 Task: Add a condition where "Hours since ticket status pending Less than Ninety" in recently solved tickets.
Action: Mouse moved to (106, 369)
Screenshot: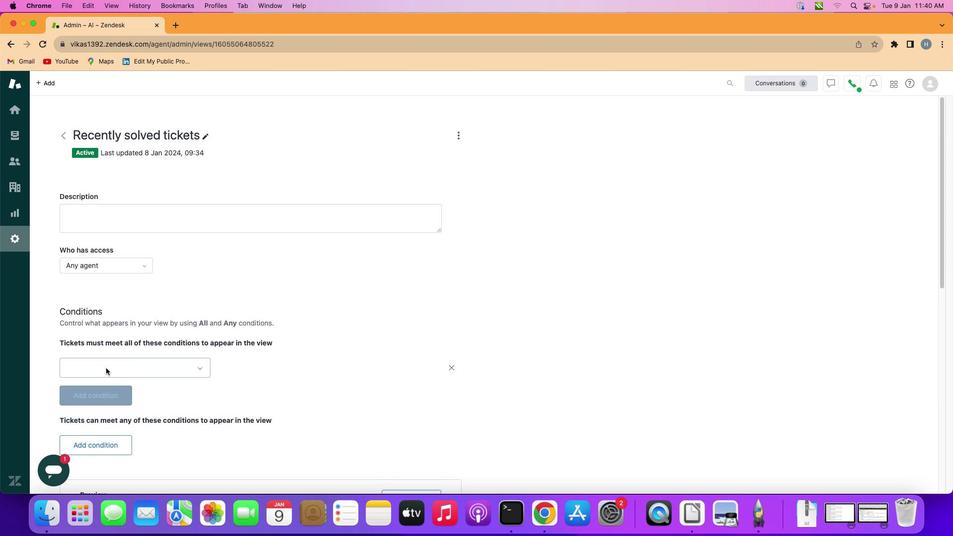 
Action: Mouse pressed left at (106, 369)
Screenshot: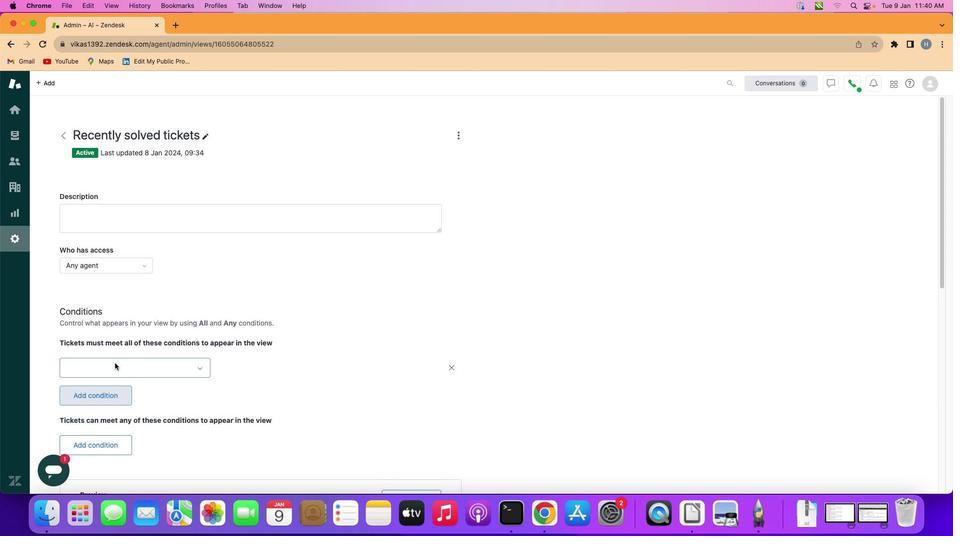 
Action: Mouse moved to (134, 357)
Screenshot: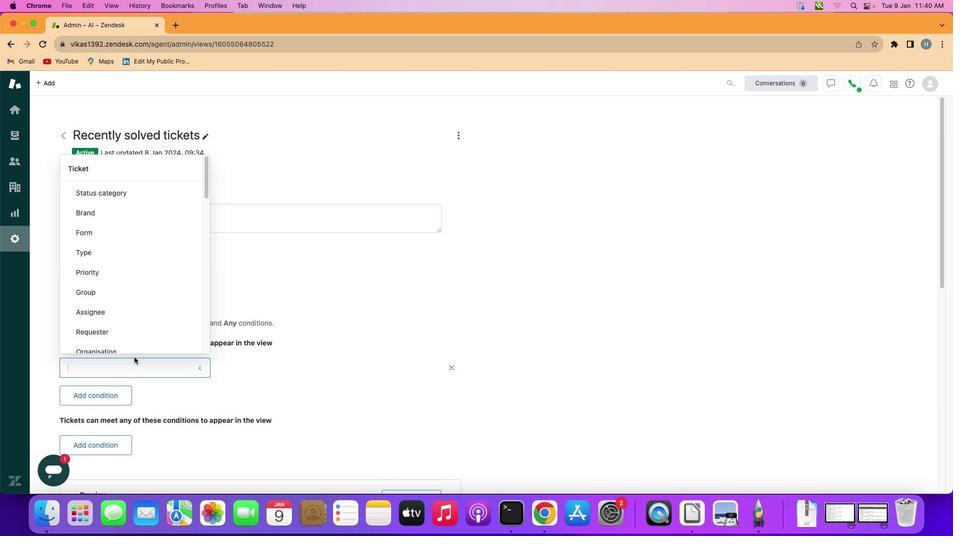 
Action: Mouse pressed left at (134, 357)
Screenshot: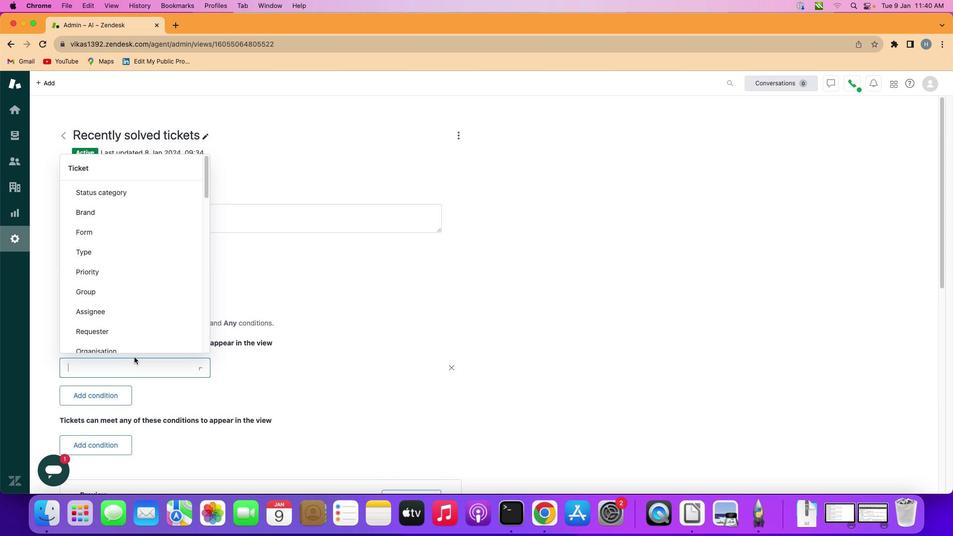 
Action: Mouse moved to (144, 283)
Screenshot: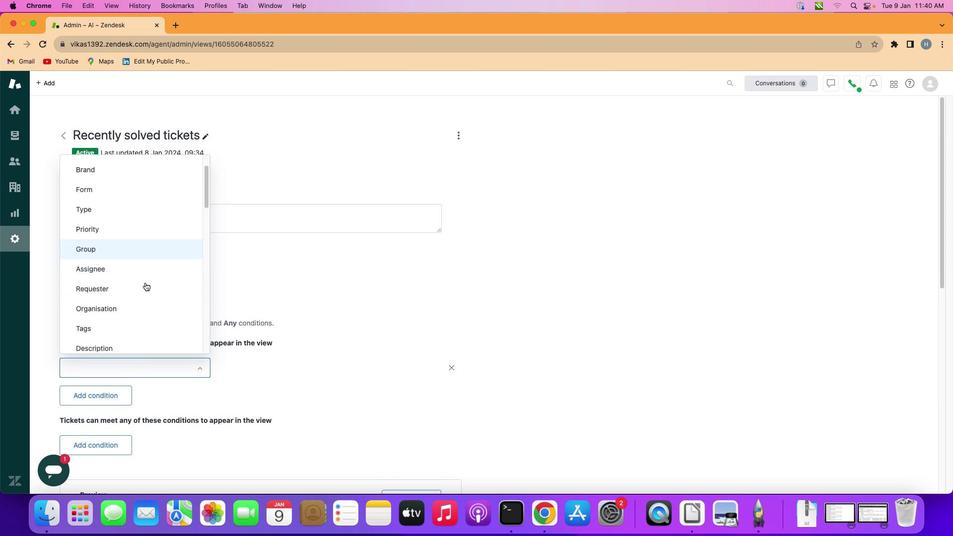 
Action: Mouse scrolled (144, 283) with delta (0, 0)
Screenshot: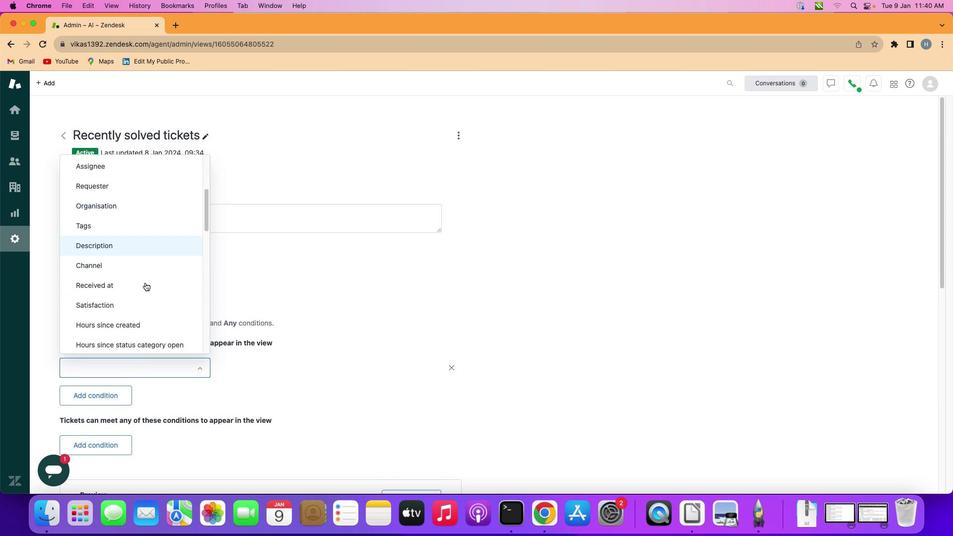 
Action: Mouse scrolled (144, 283) with delta (0, 0)
Screenshot: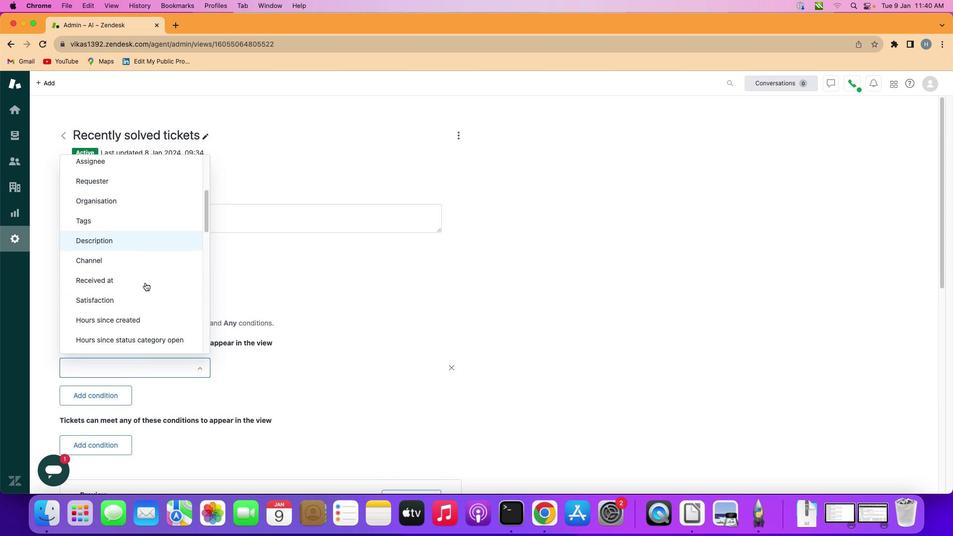 
Action: Mouse scrolled (144, 283) with delta (0, 0)
Screenshot: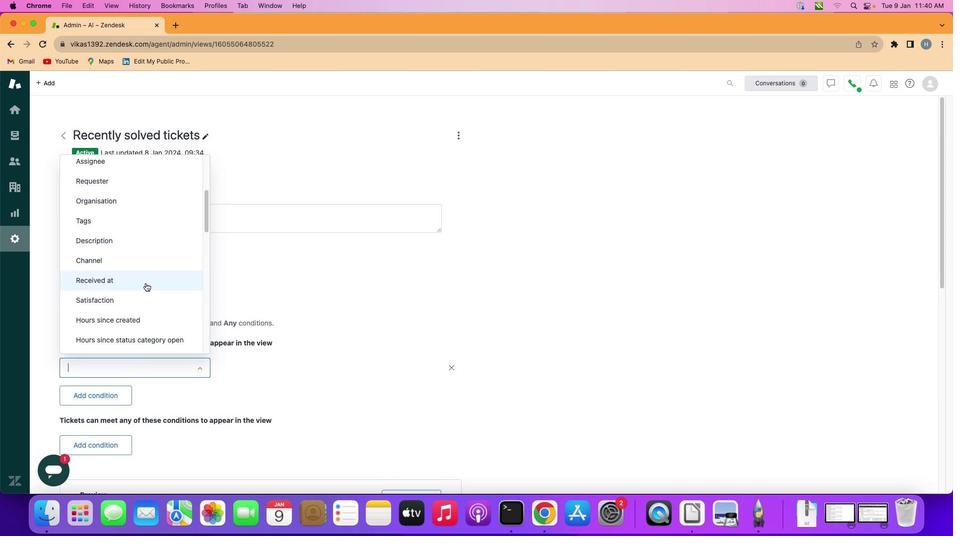 
Action: Mouse scrolled (144, 283) with delta (0, -1)
Screenshot: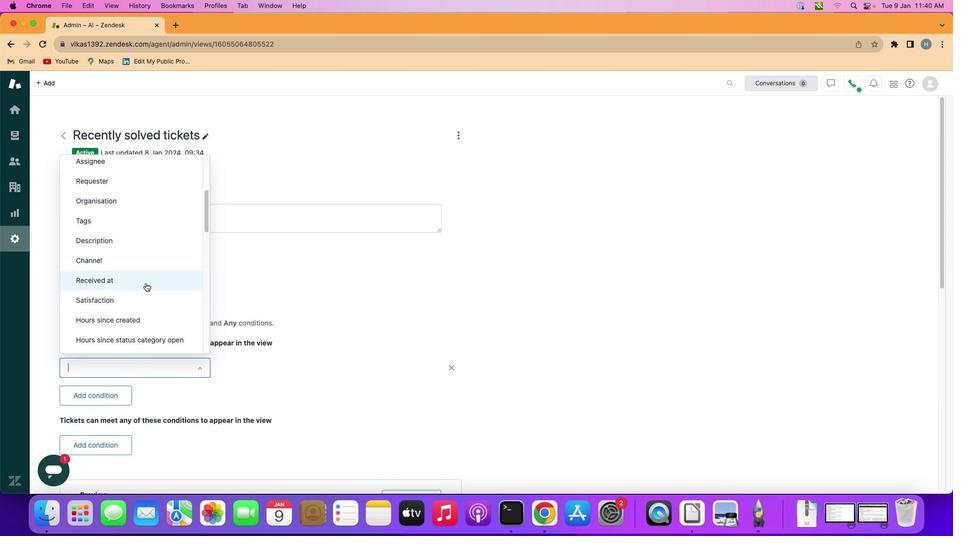 
Action: Mouse moved to (145, 282)
Screenshot: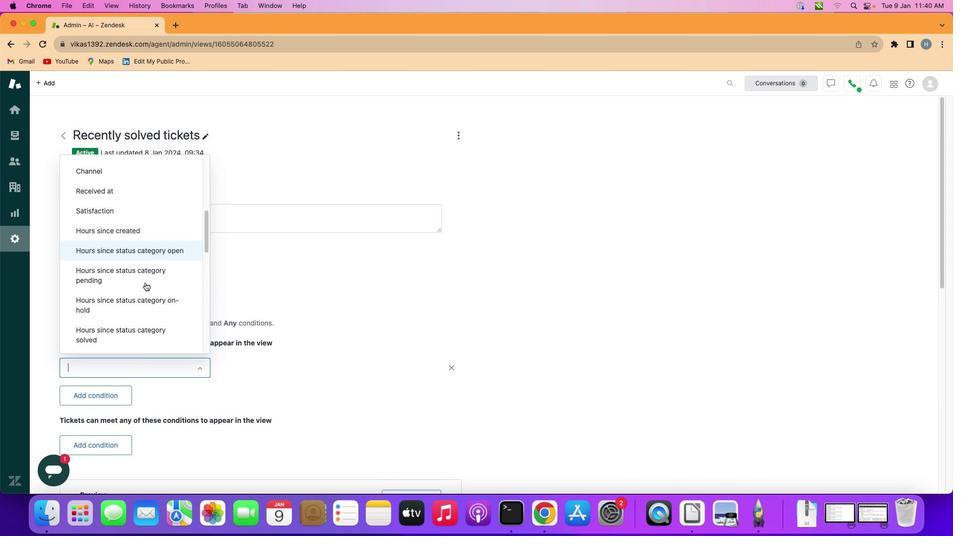 
Action: Mouse scrolled (145, 282) with delta (0, 0)
Screenshot: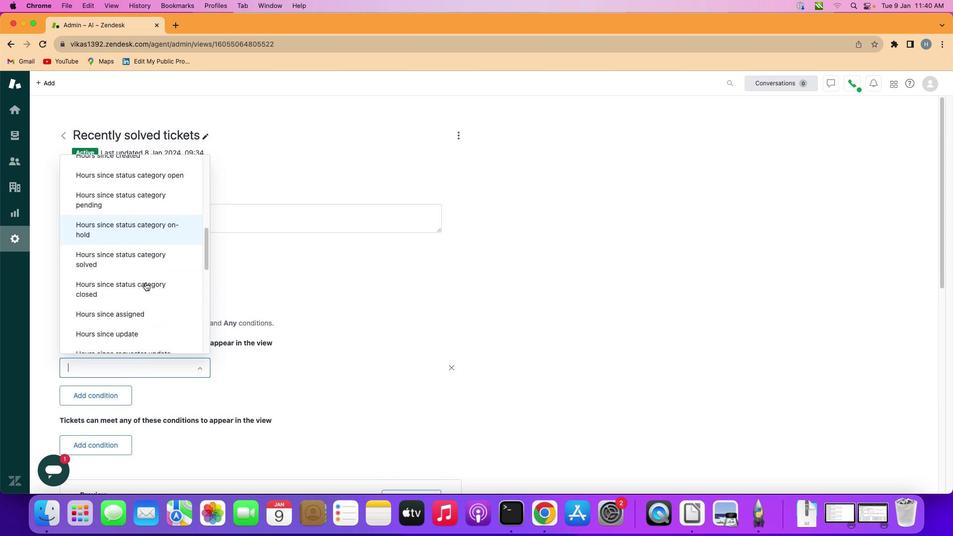 
Action: Mouse scrolled (145, 282) with delta (0, 0)
Screenshot: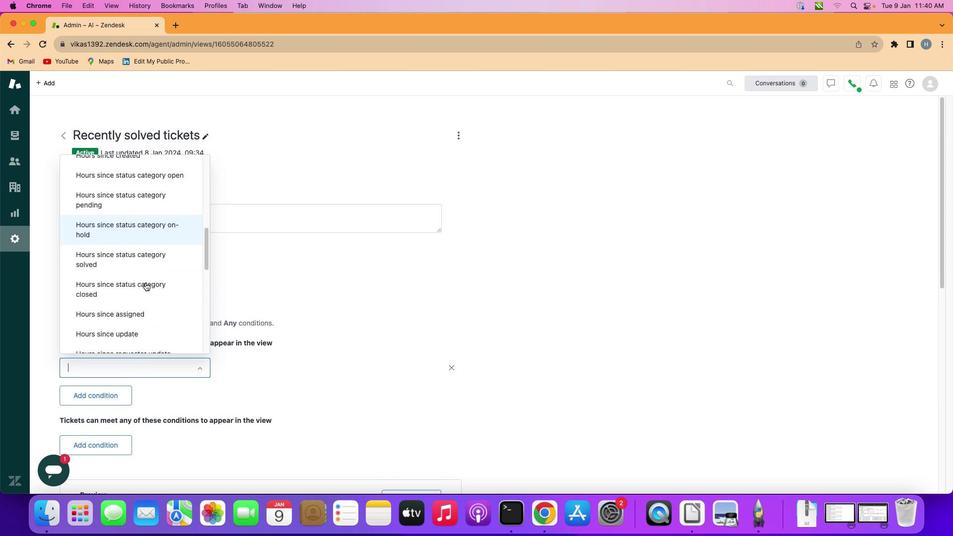 
Action: Mouse moved to (145, 282)
Screenshot: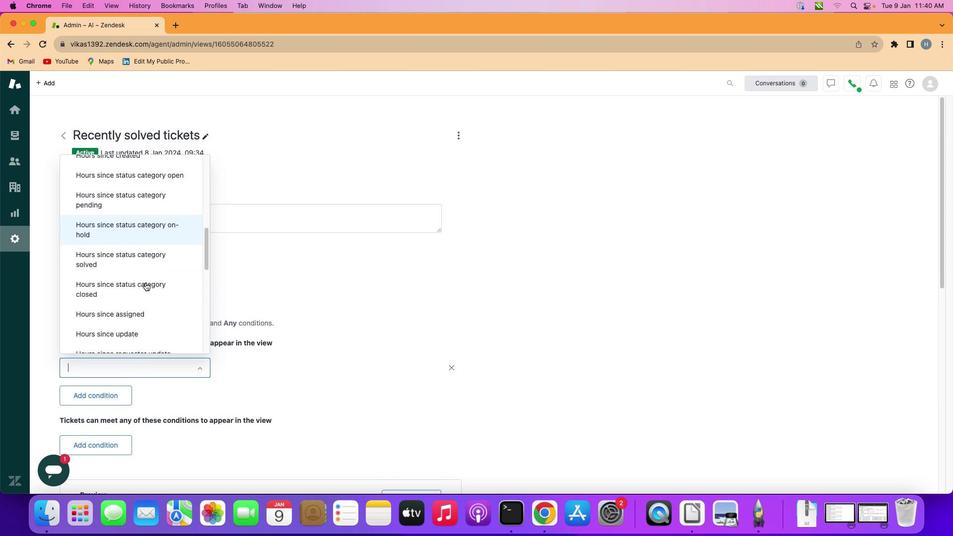 
Action: Mouse scrolled (145, 282) with delta (0, 0)
Screenshot: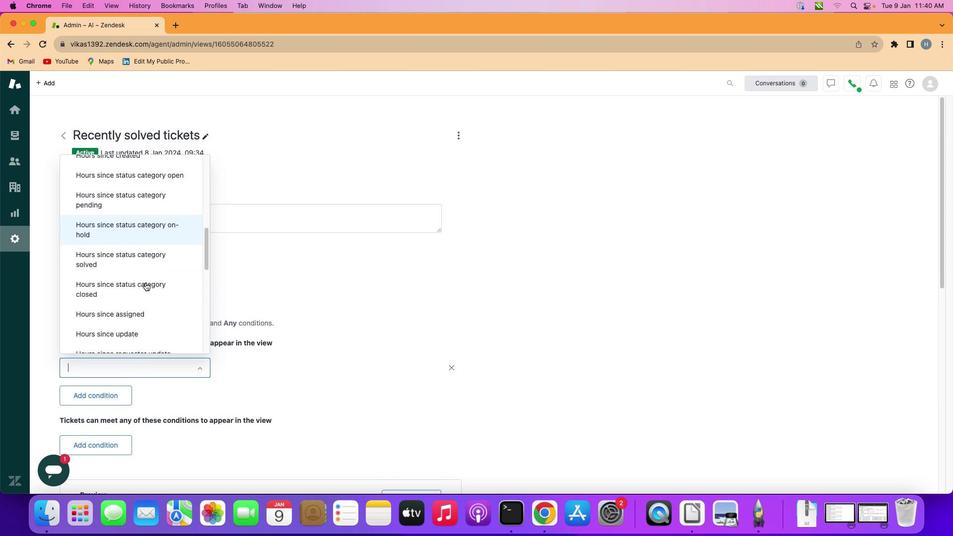 
Action: Mouse scrolled (145, 282) with delta (0, -1)
Screenshot: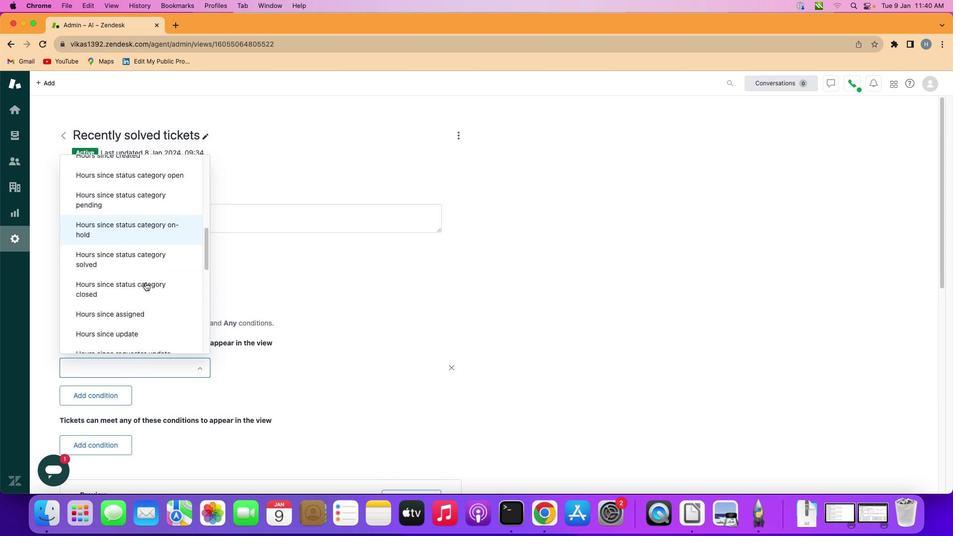 
Action: Mouse moved to (145, 282)
Screenshot: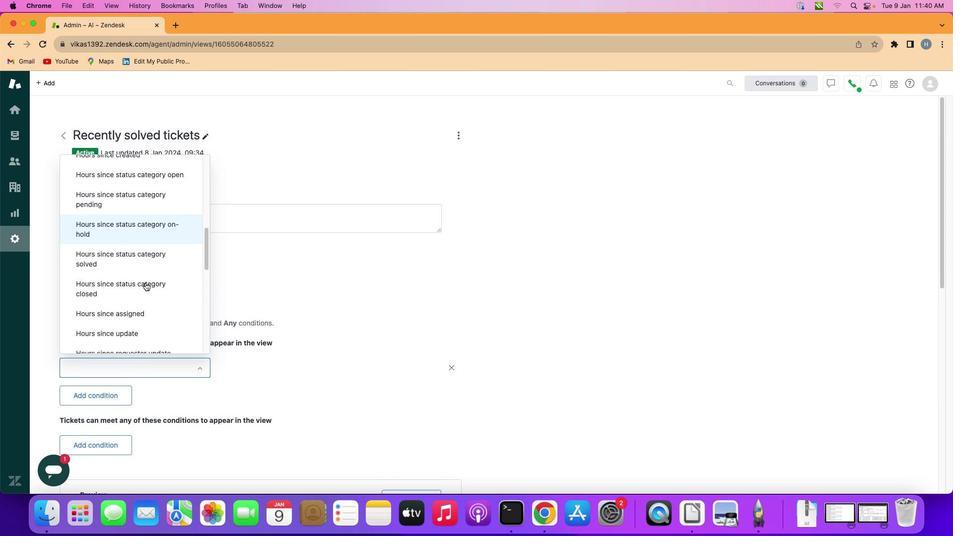 
Action: Mouse scrolled (145, 282) with delta (0, 0)
Screenshot: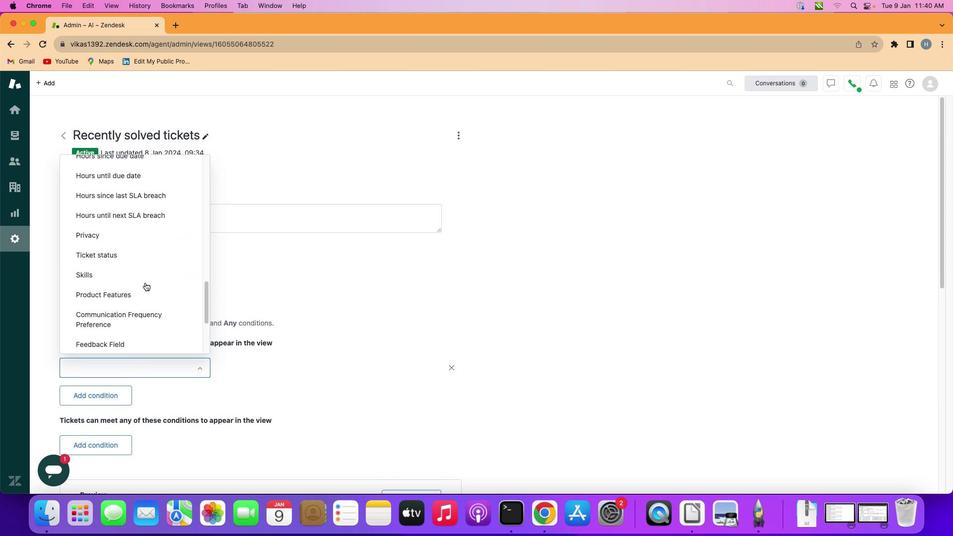 
Action: Mouse scrolled (145, 282) with delta (0, 0)
Screenshot: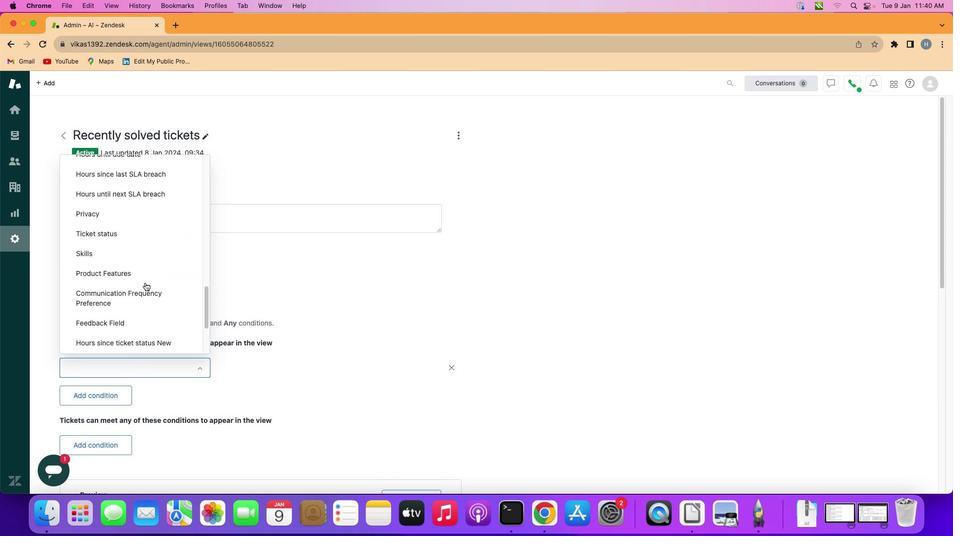 
Action: Mouse scrolled (145, 282) with delta (0, 0)
Screenshot: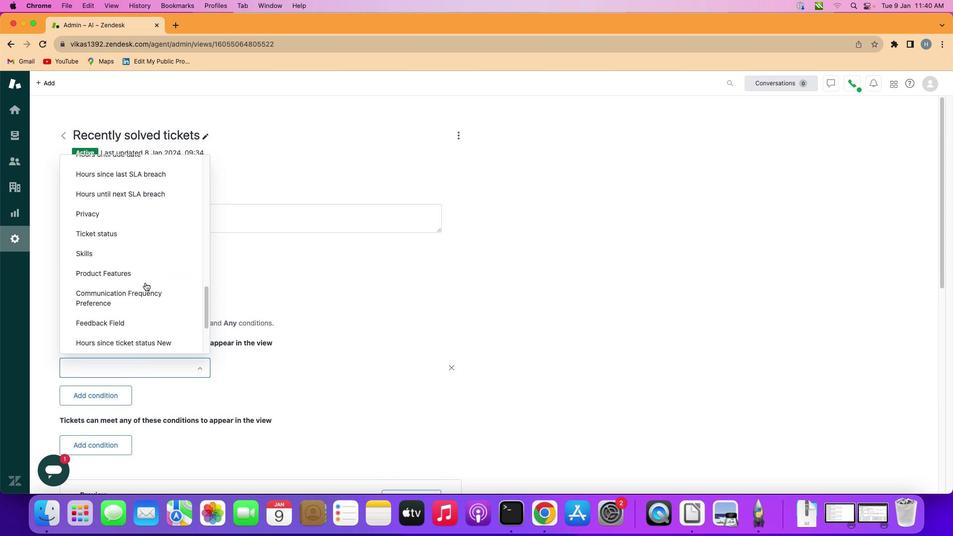 
Action: Mouse scrolled (145, 282) with delta (0, -1)
Screenshot: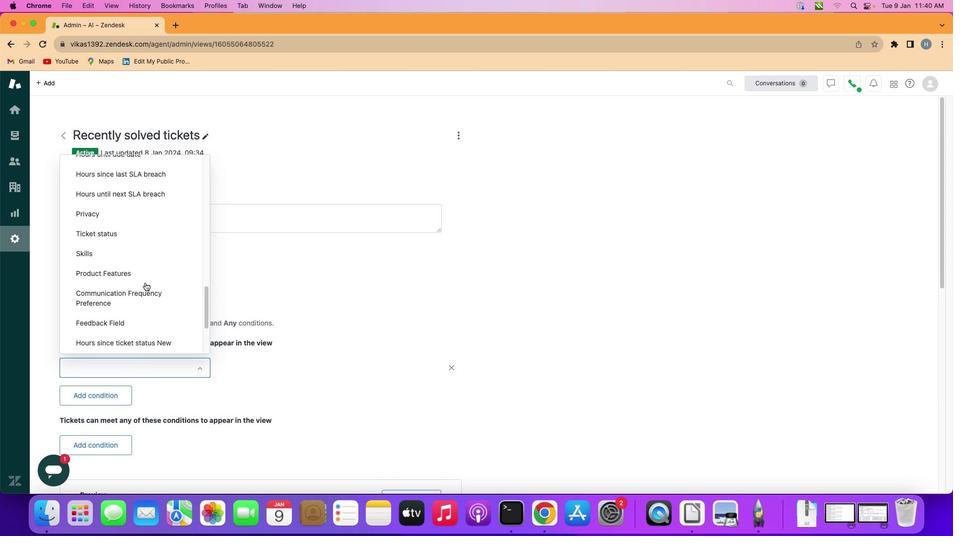 
Action: Mouse scrolled (145, 282) with delta (0, -2)
Screenshot: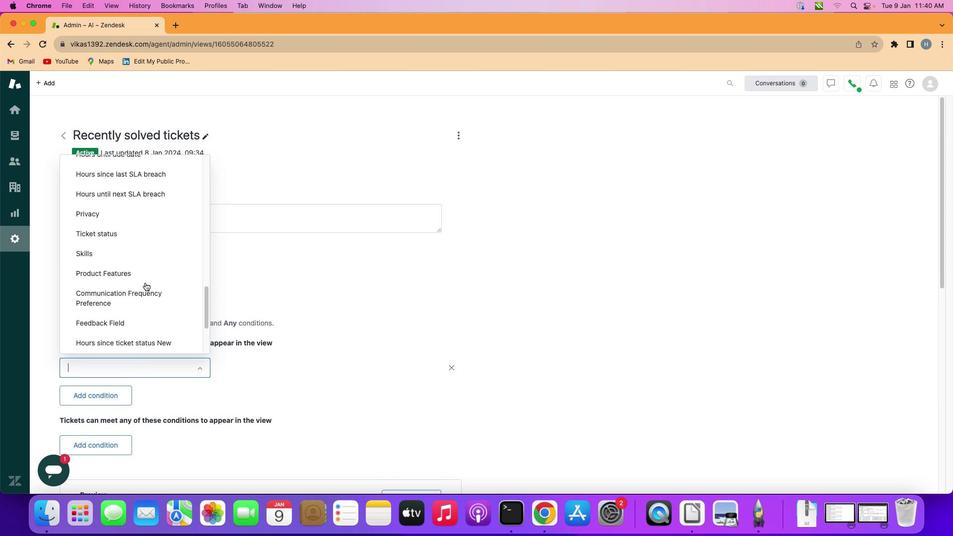 
Action: Mouse scrolled (145, 282) with delta (0, 0)
Screenshot: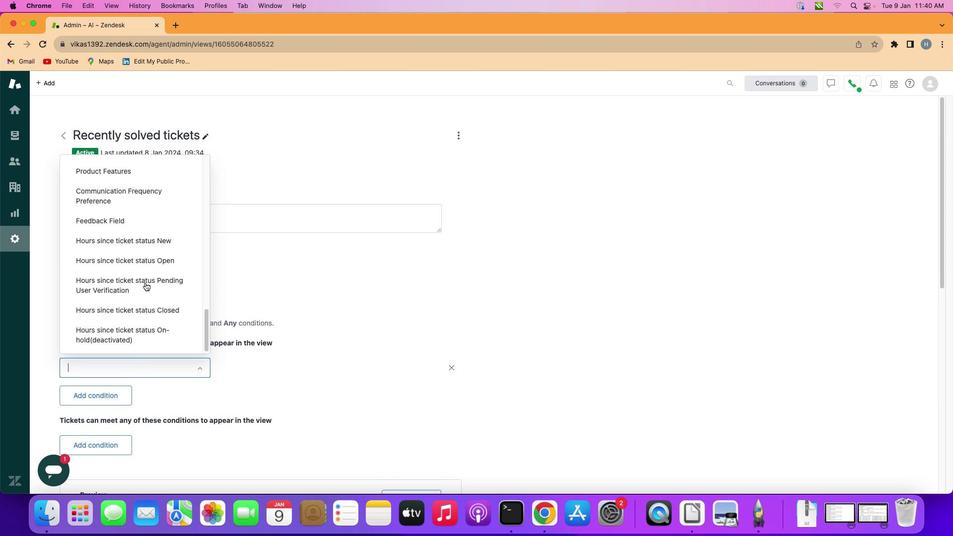 
Action: Mouse scrolled (145, 282) with delta (0, 0)
Screenshot: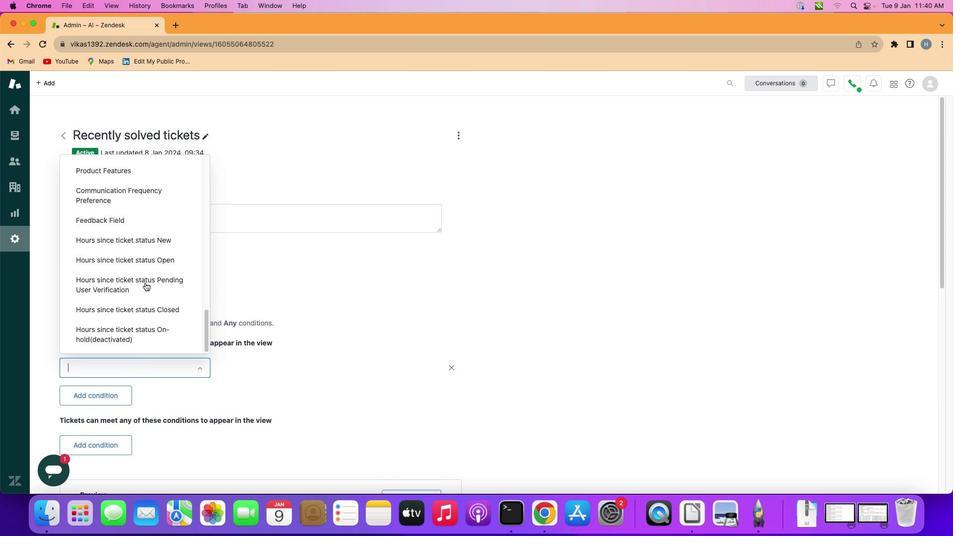 
Action: Mouse scrolled (145, 282) with delta (0, -1)
Screenshot: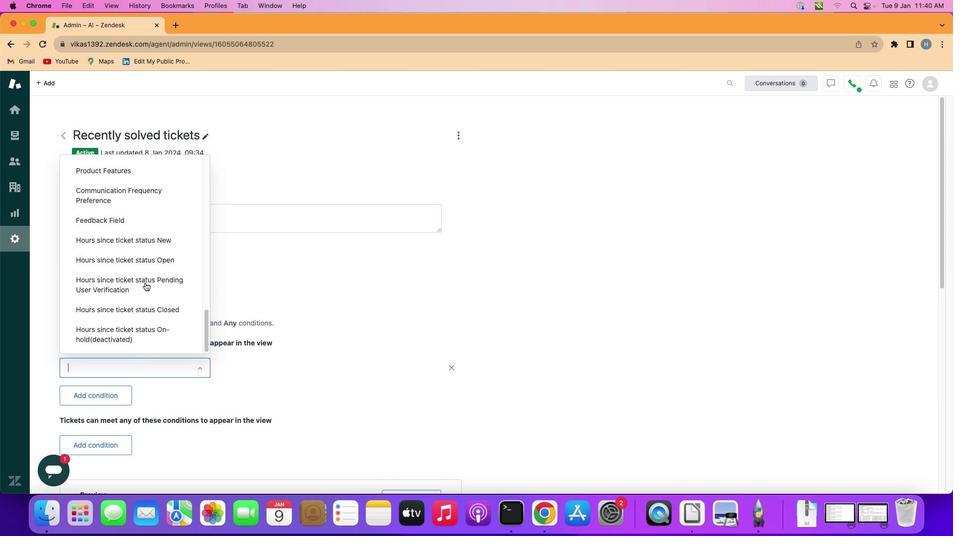 
Action: Mouse scrolled (145, 282) with delta (0, -1)
Screenshot: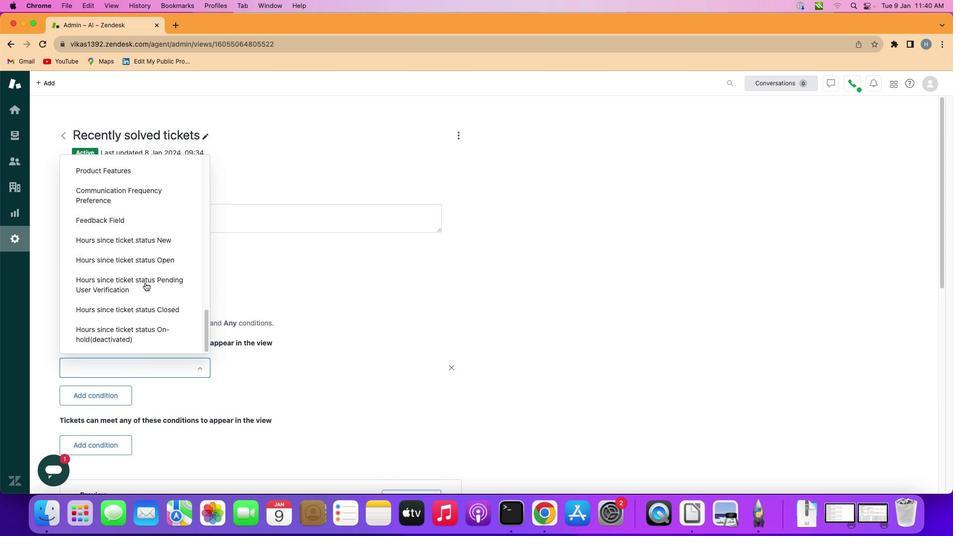 
Action: Mouse scrolled (145, 282) with delta (0, -2)
Screenshot: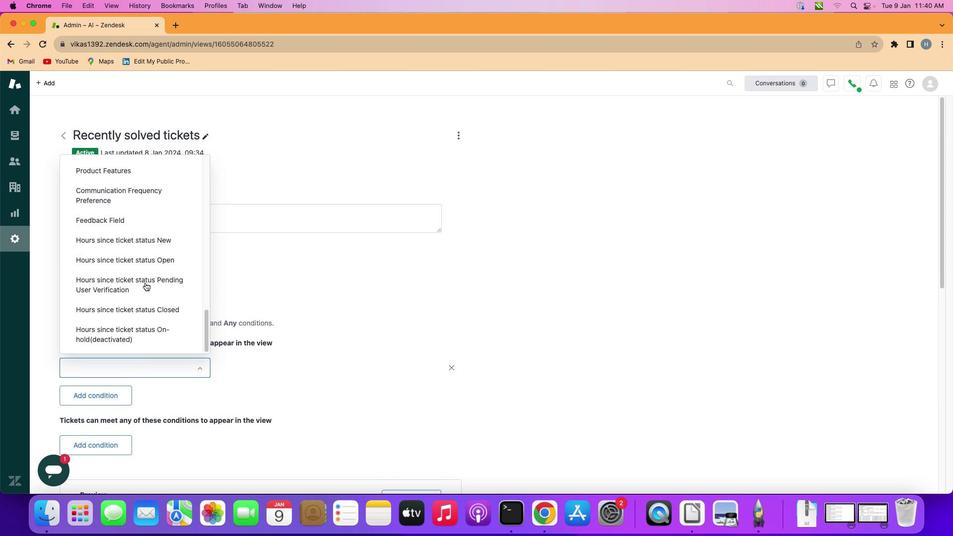 
Action: Mouse scrolled (145, 282) with delta (0, 0)
Screenshot: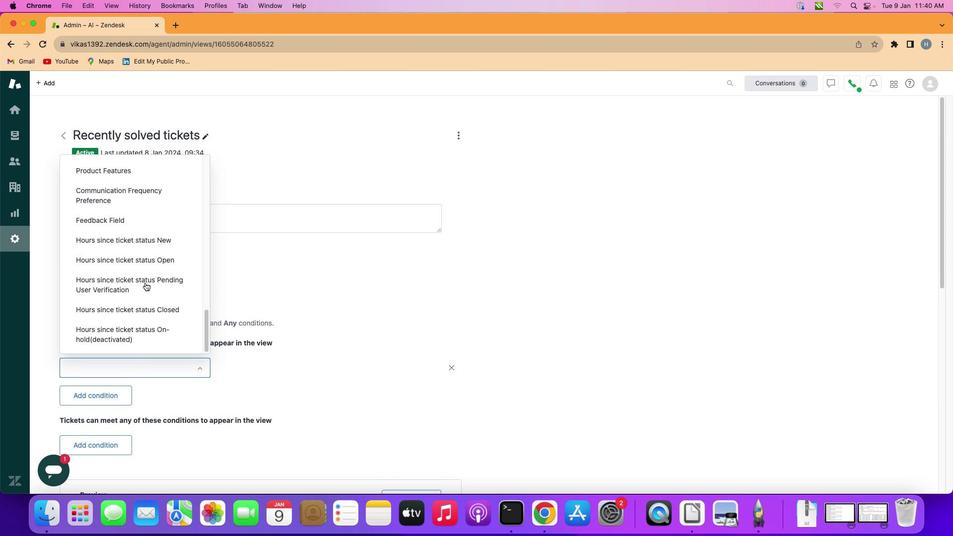 
Action: Mouse scrolled (145, 282) with delta (0, 0)
Screenshot: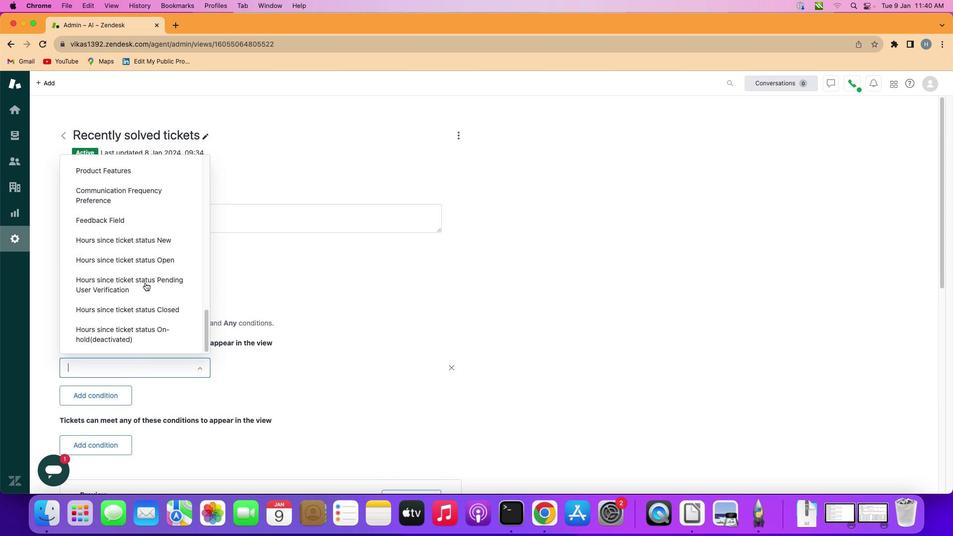 
Action: Mouse scrolled (145, 282) with delta (0, 0)
Screenshot: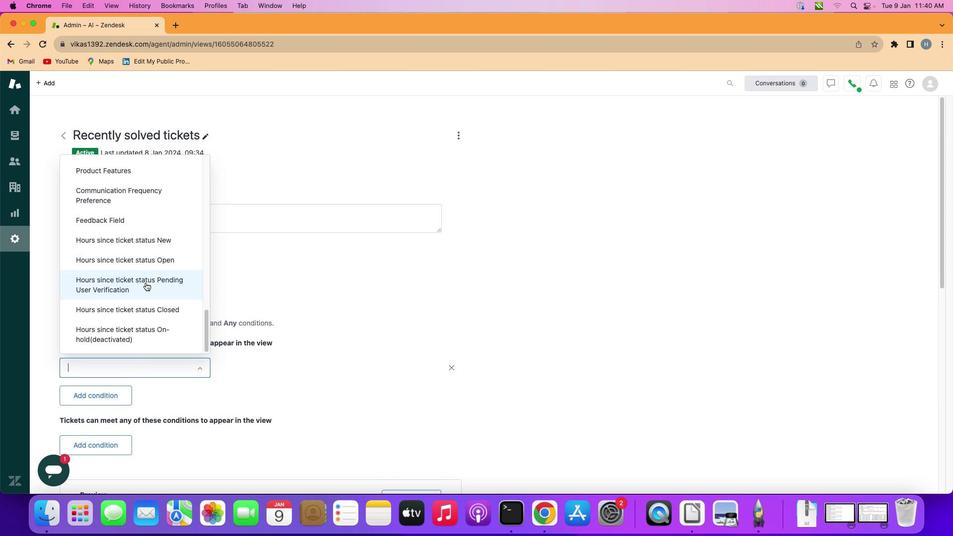 
Action: Mouse moved to (157, 283)
Screenshot: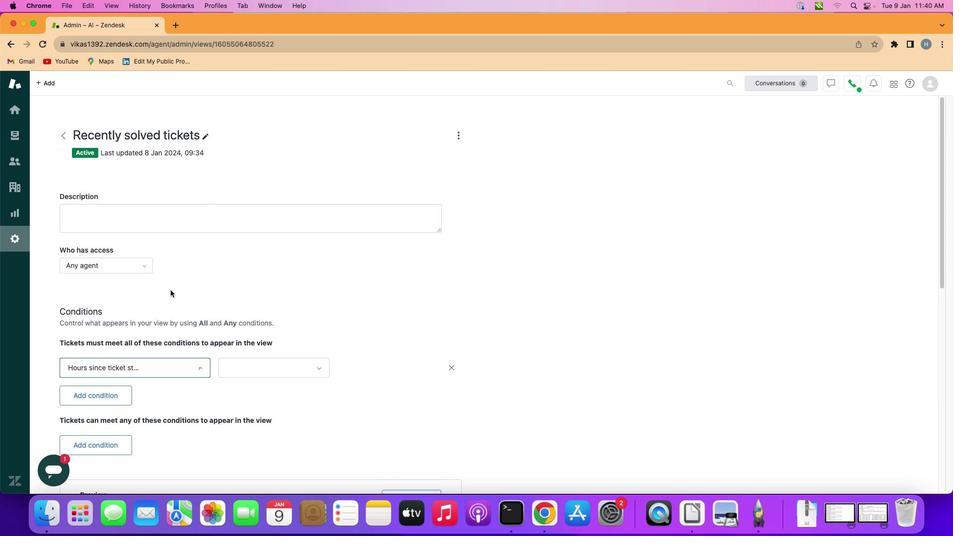 
Action: Mouse pressed left at (157, 283)
Screenshot: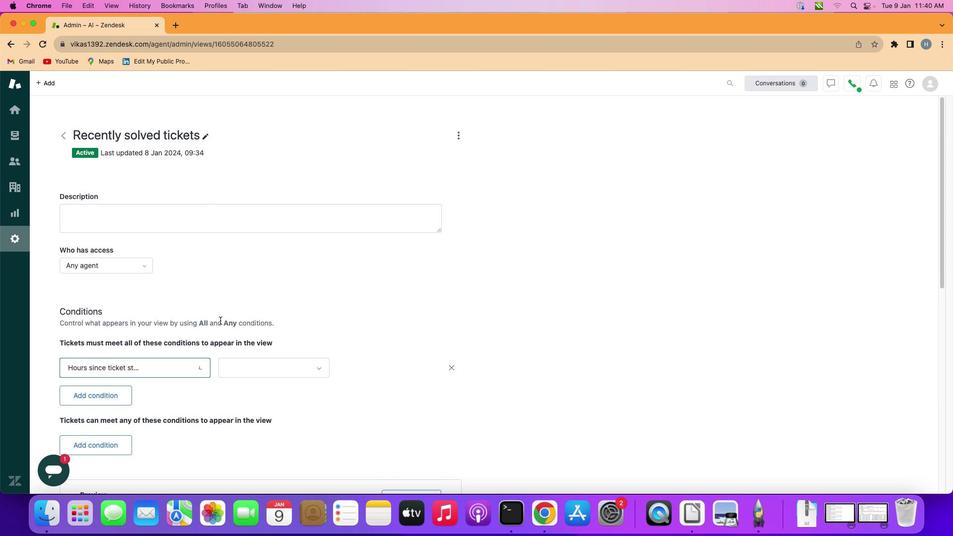 
Action: Mouse moved to (264, 368)
Screenshot: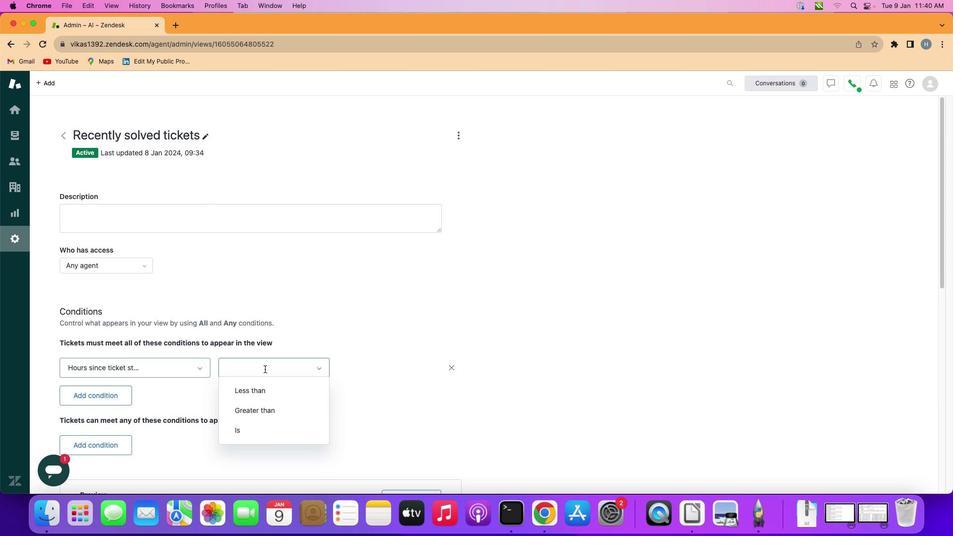 
Action: Mouse pressed left at (264, 368)
Screenshot: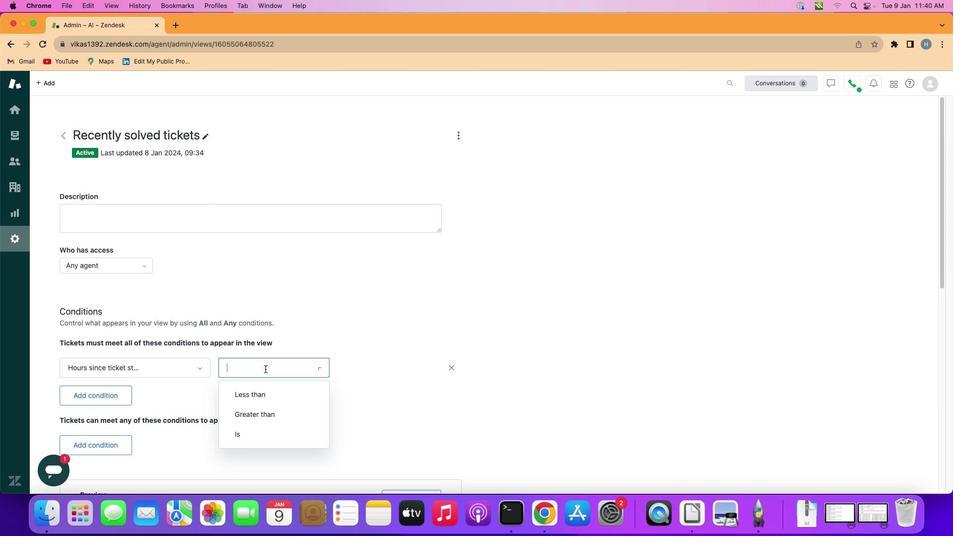 
Action: Mouse moved to (271, 394)
Screenshot: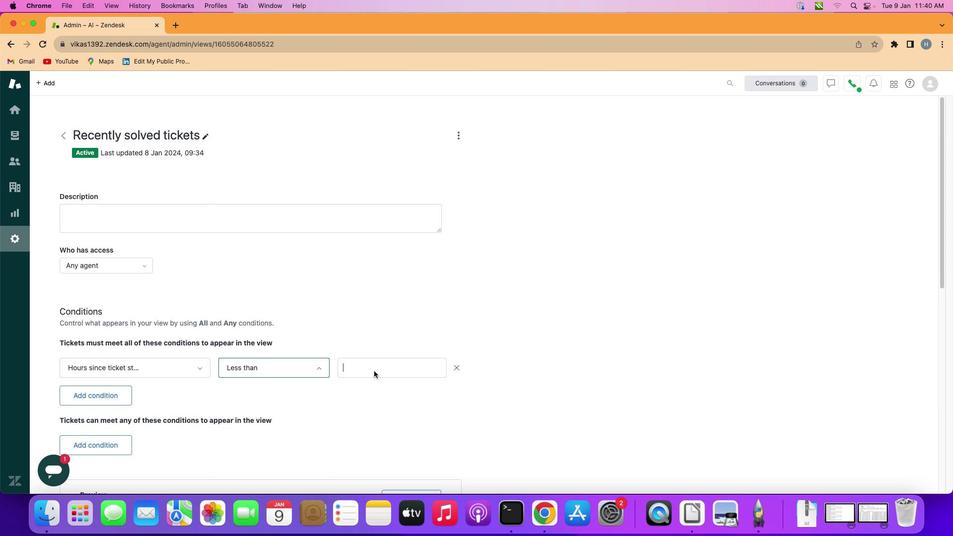 
Action: Mouse pressed left at (271, 394)
Screenshot: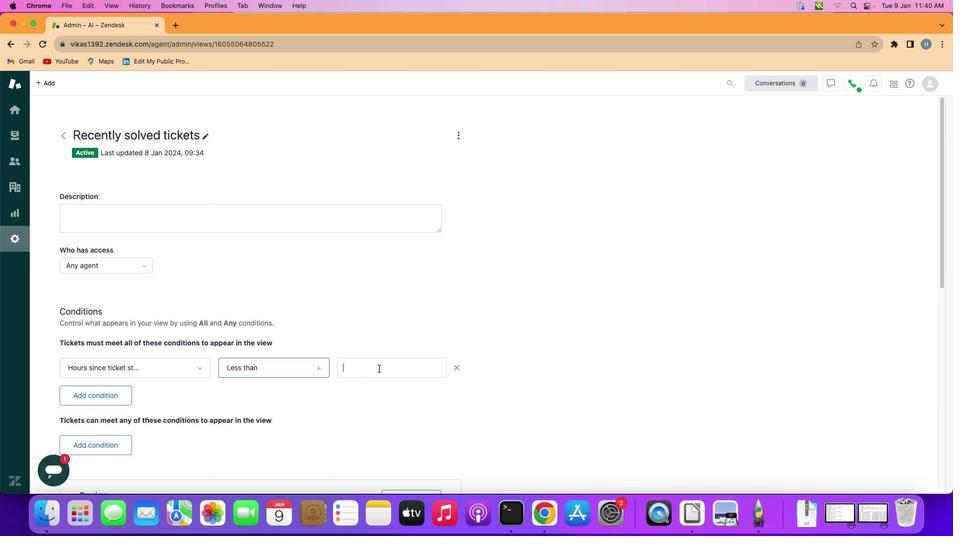 
Action: Mouse moved to (379, 368)
Screenshot: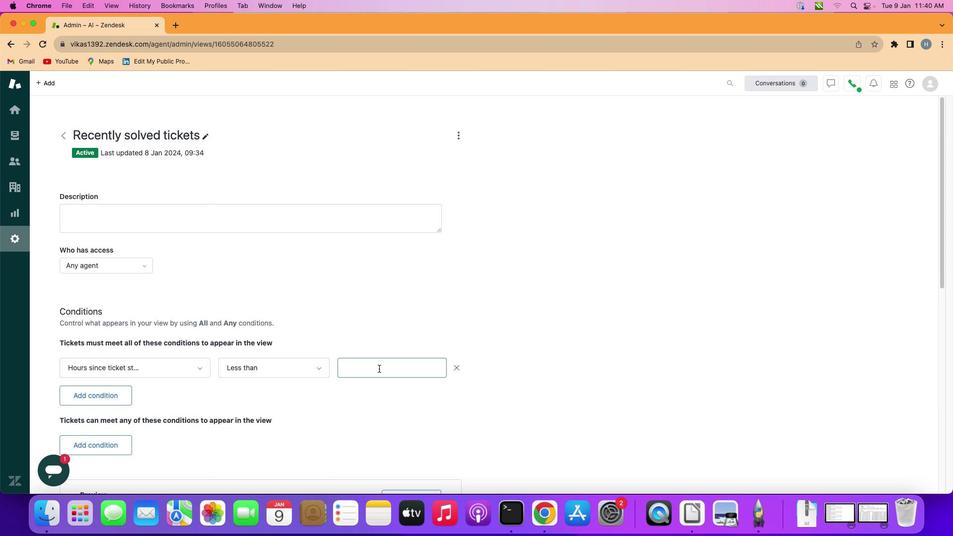 
Action: Mouse pressed left at (379, 368)
Screenshot: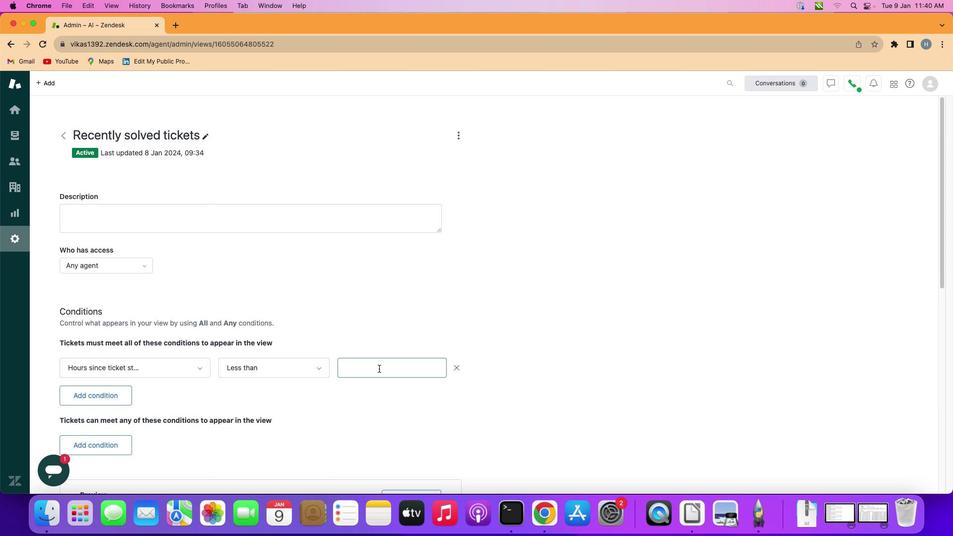 
Action: Mouse moved to (378, 368)
Screenshot: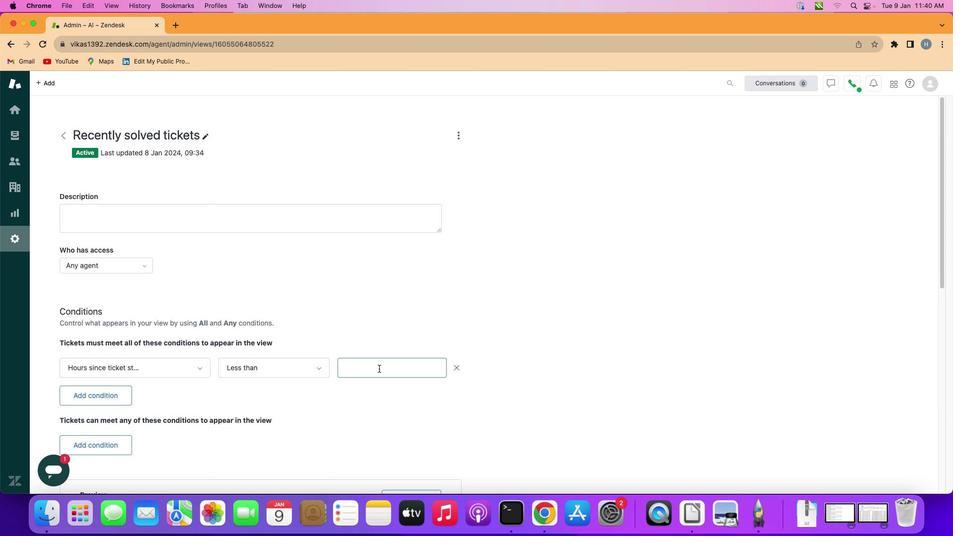 
Action: Key pressed Key.shift'N''i''n''e''t''y'
Screenshot: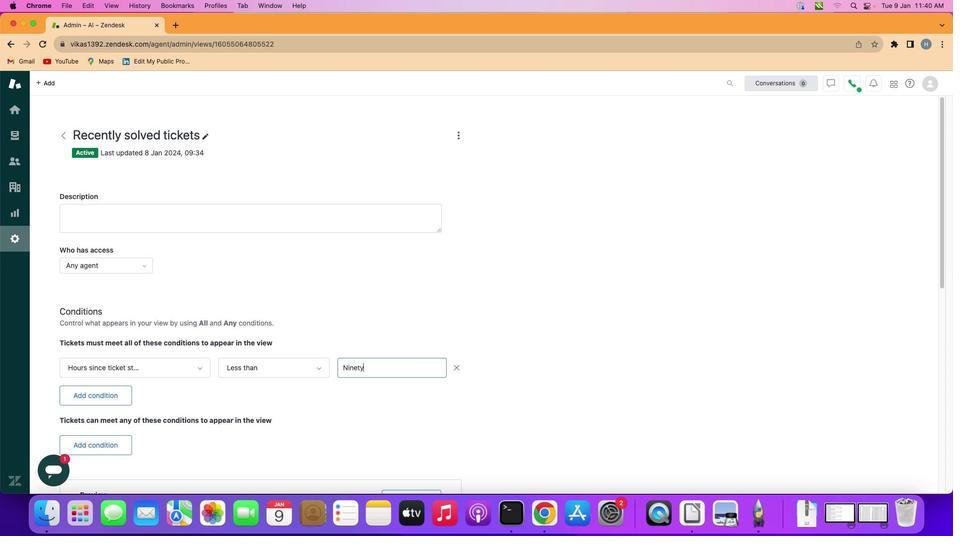 
Action: Mouse moved to (379, 391)
Screenshot: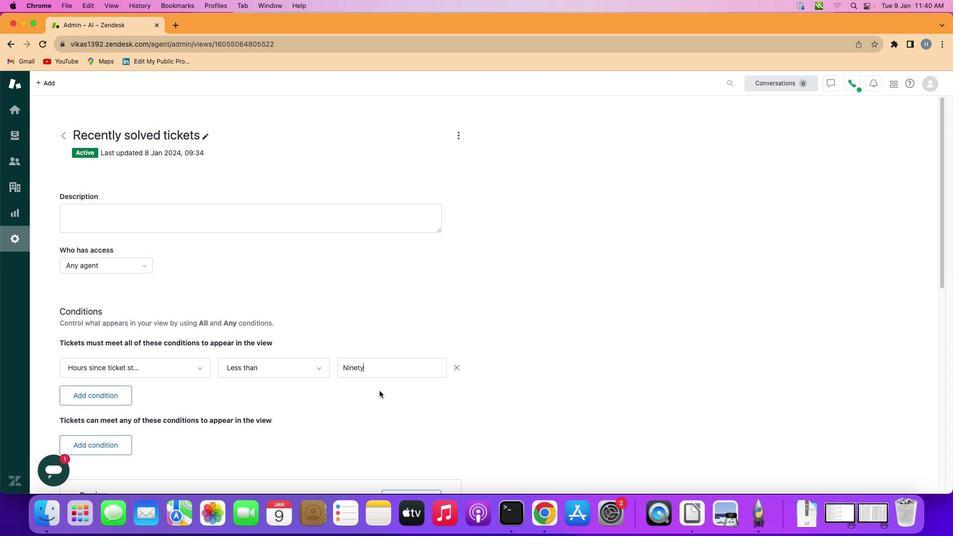 
